 Task: Find a one-way flight from New Delhi to Pune for one passenger in economy class on September 3, with a duration under 3 hours.
Action: Mouse moved to (868, 163)
Screenshot: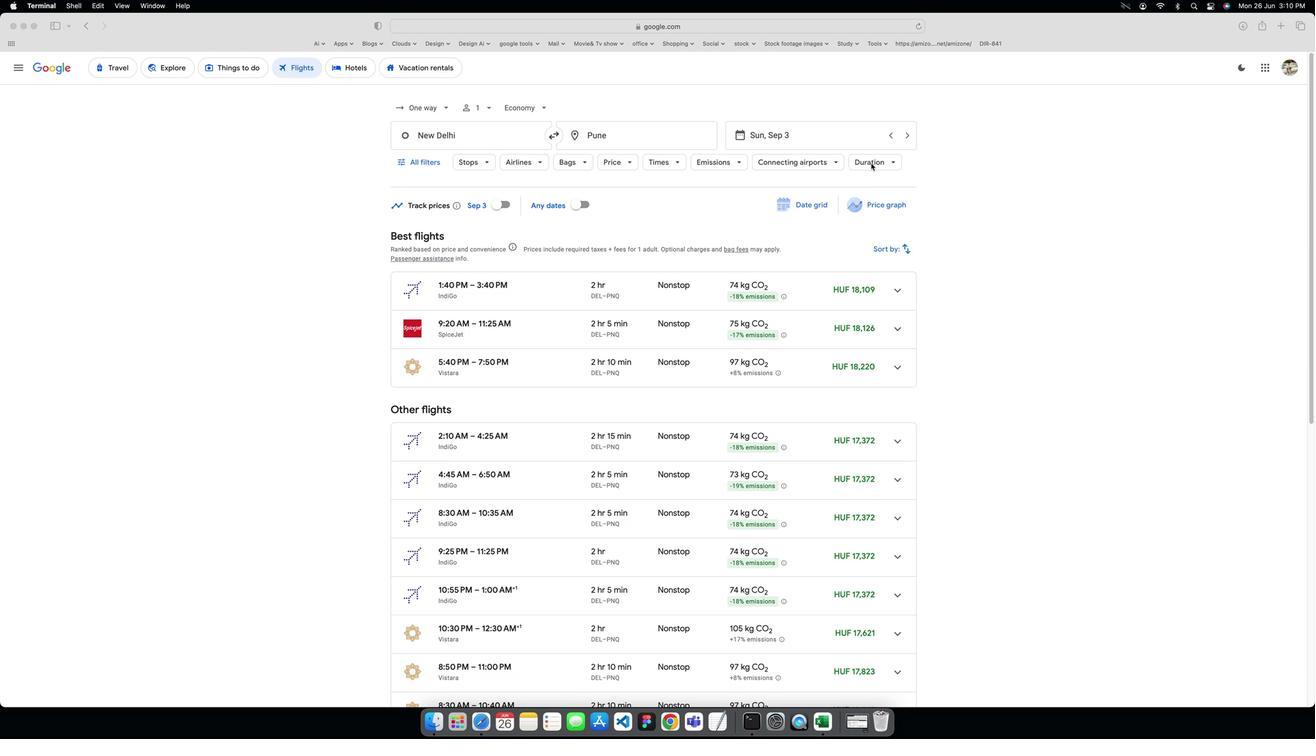 
Action: Mouse pressed left at (868, 163)
Screenshot: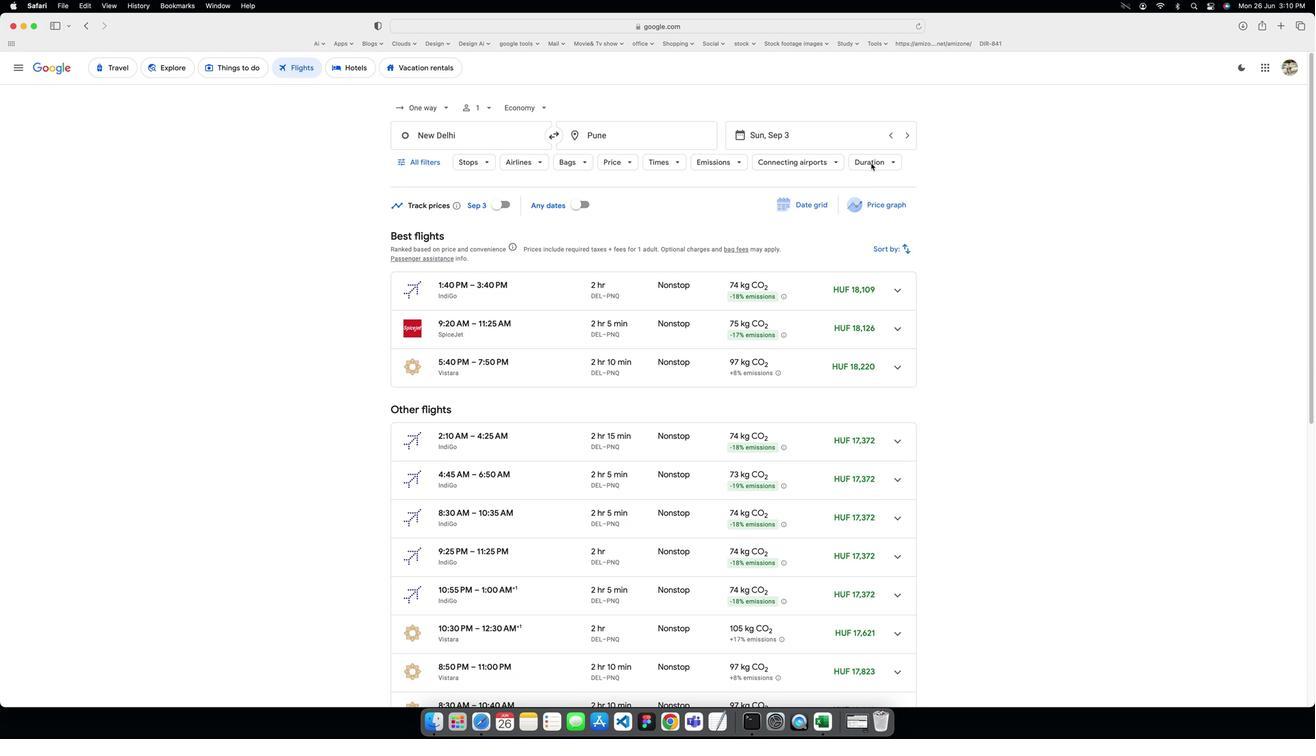 
Action: Mouse moved to (865, 163)
Screenshot: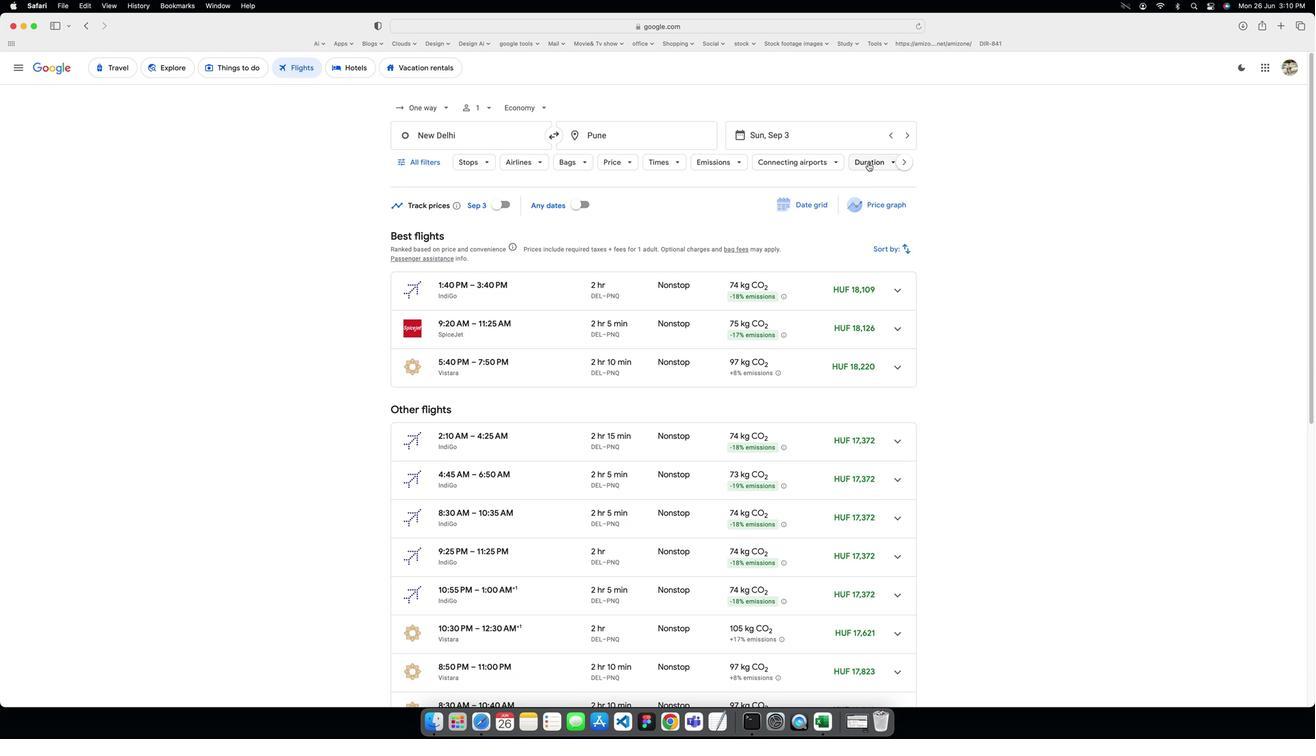 
Action: Mouse pressed left at (865, 163)
Screenshot: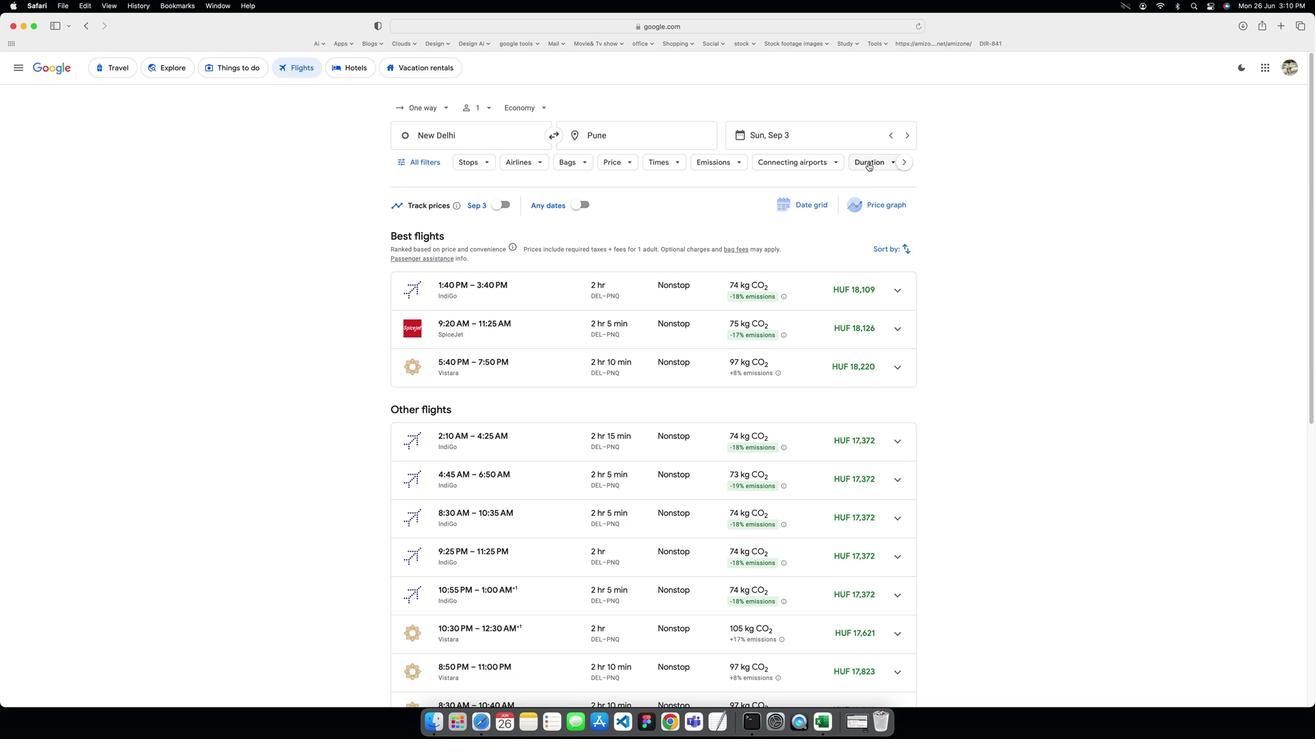 
Action: Mouse moved to (1011, 226)
Screenshot: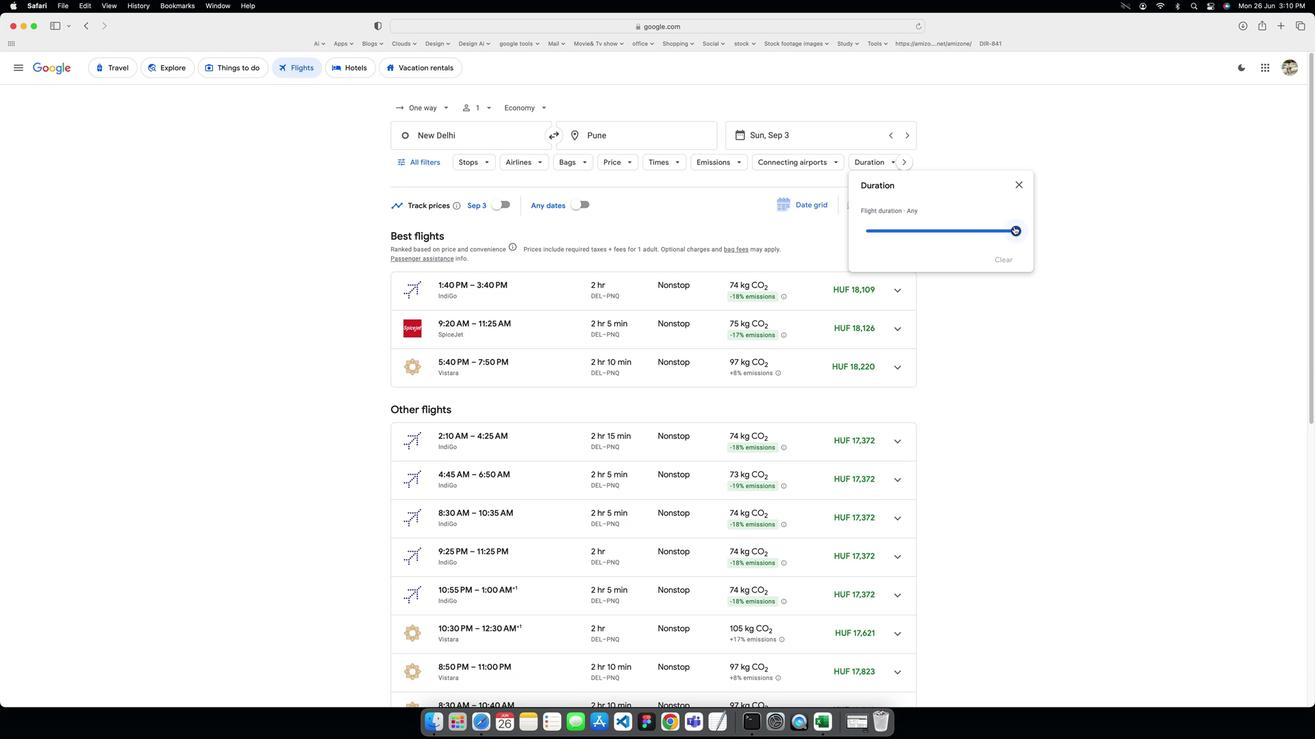 
Action: Mouse pressed left at (1011, 226)
Screenshot: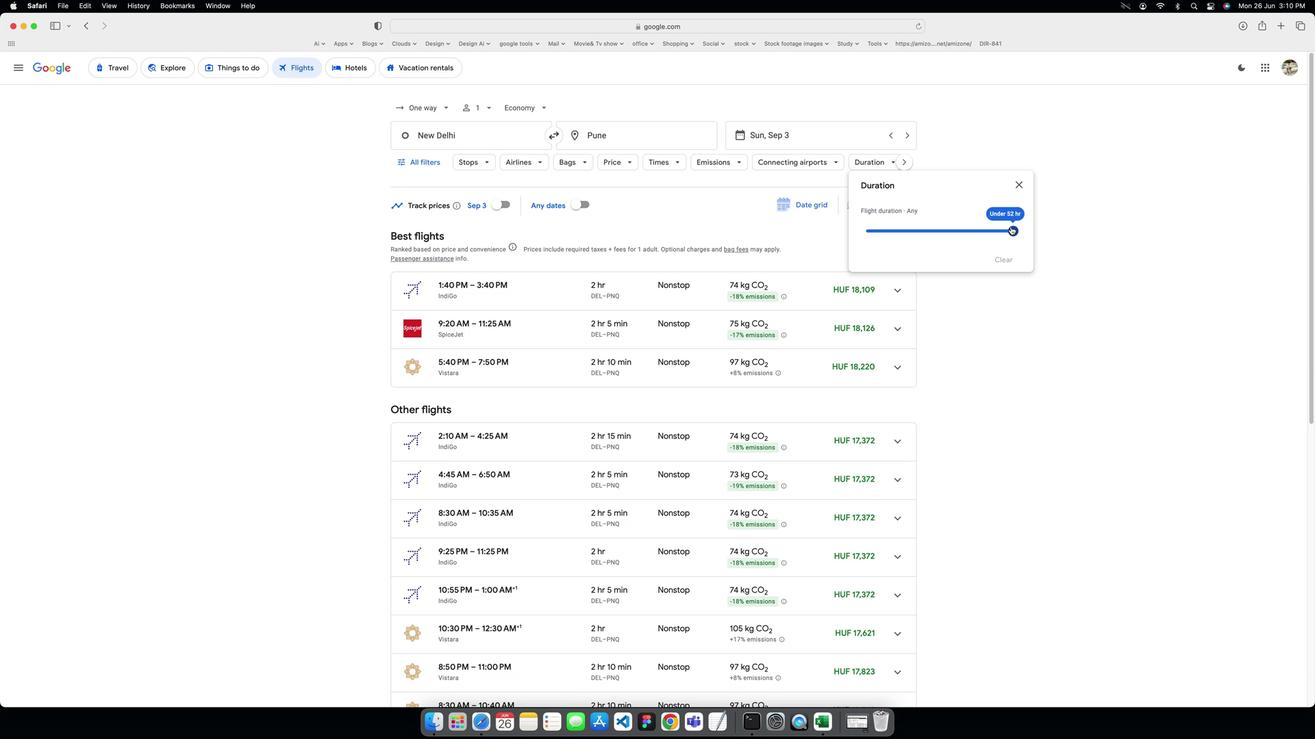 
Action: Mouse moved to (1011, 180)
Screenshot: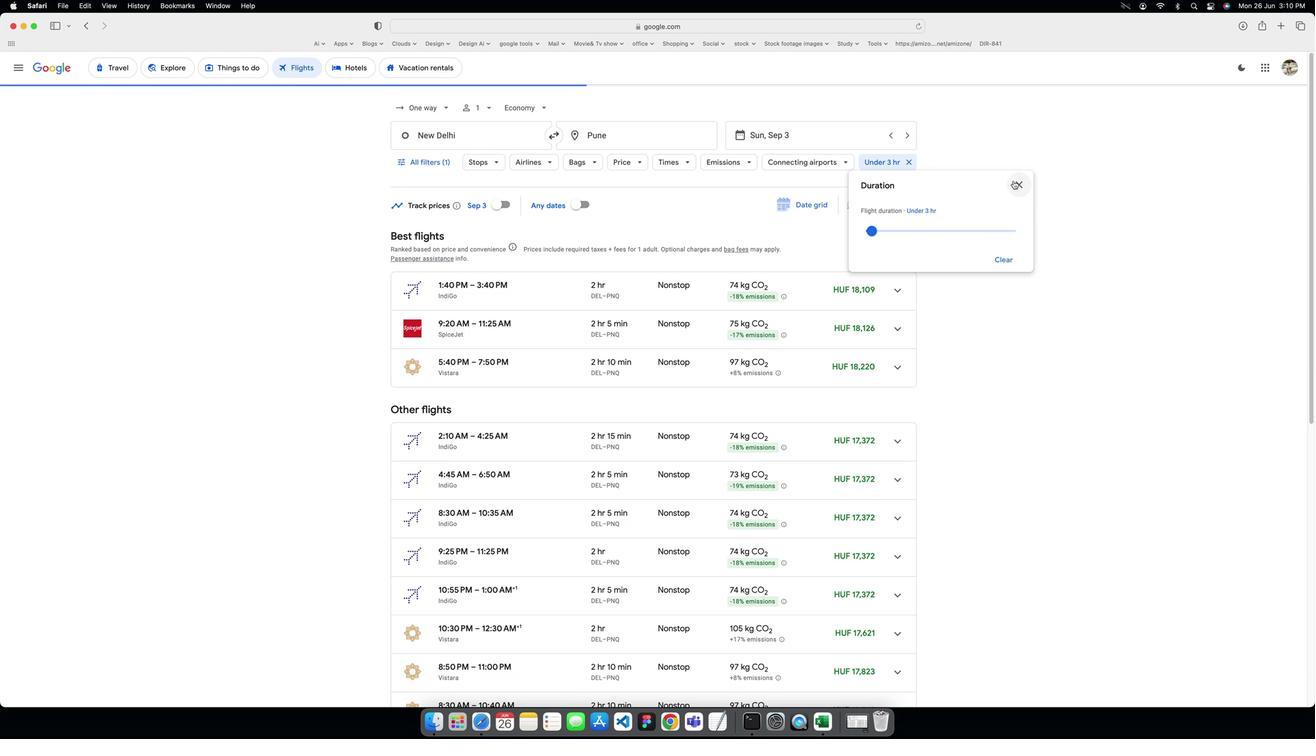 
Action: Mouse pressed left at (1011, 180)
Screenshot: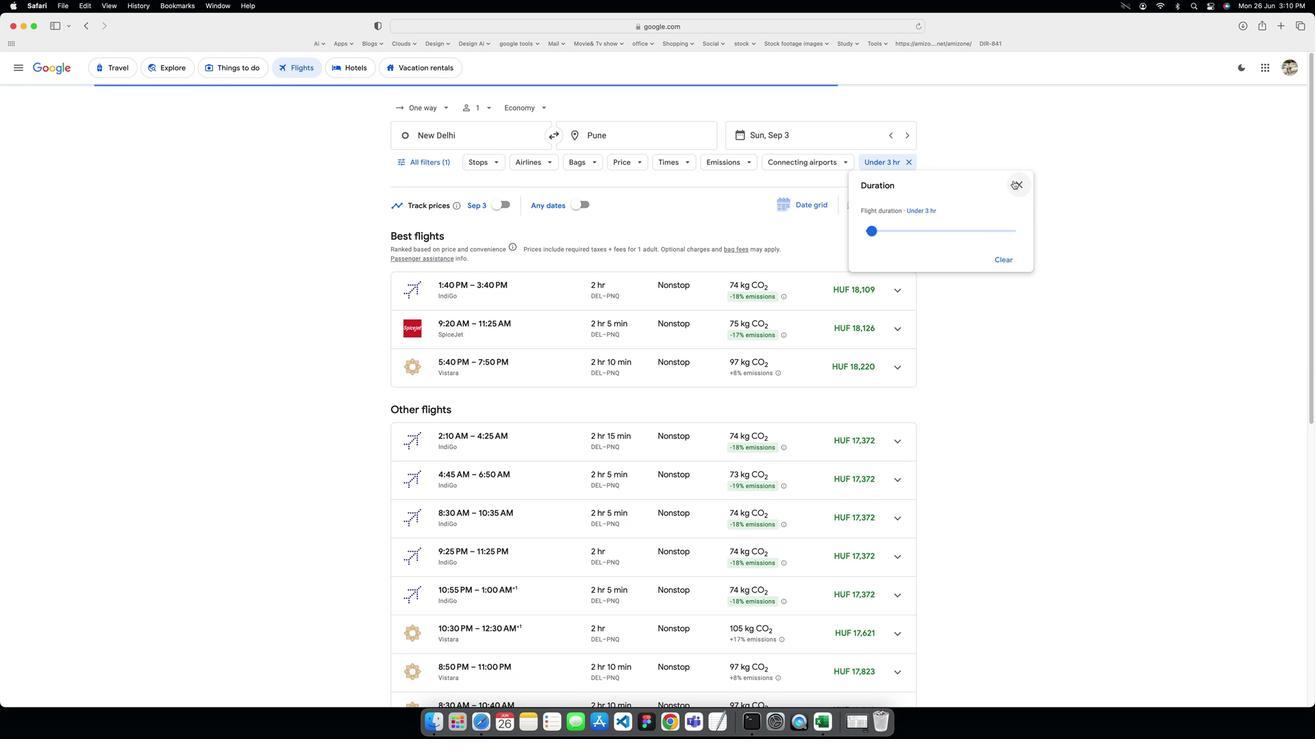 
Action: Mouse moved to (892, 245)
Screenshot: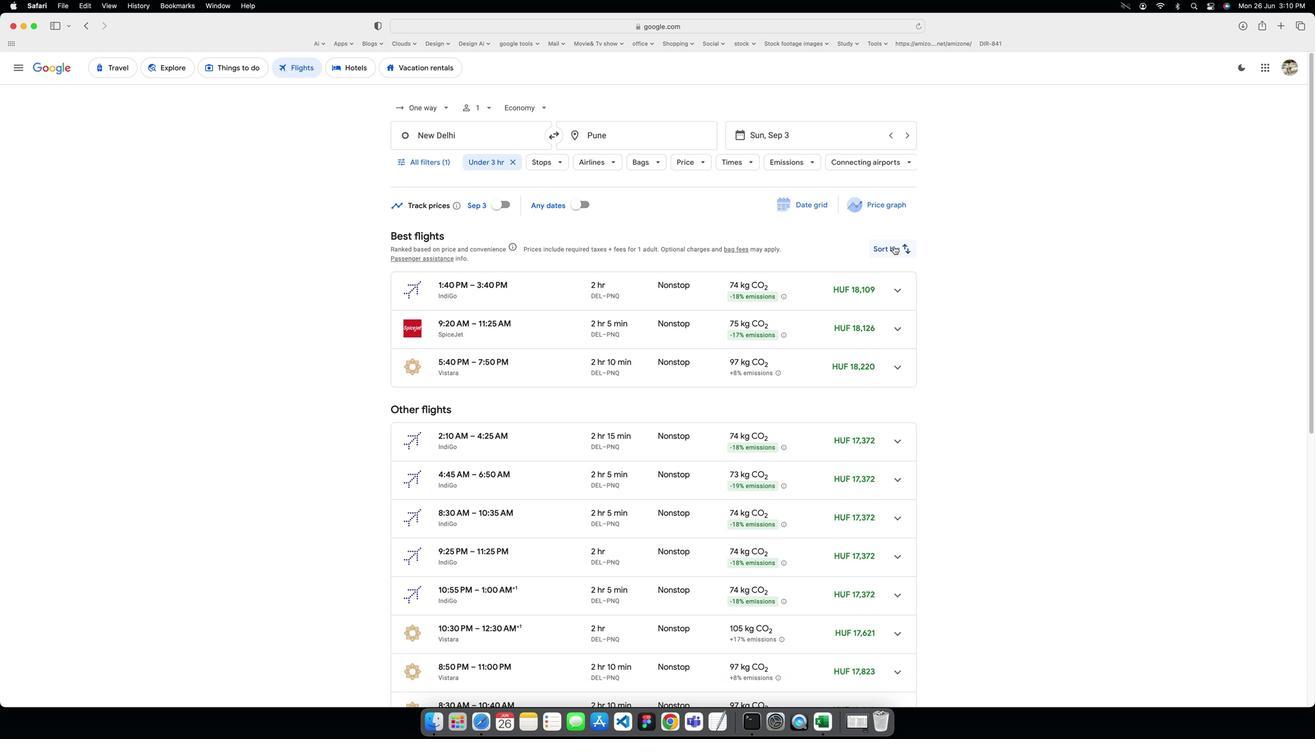 
Action: Mouse pressed left at (892, 245)
Screenshot: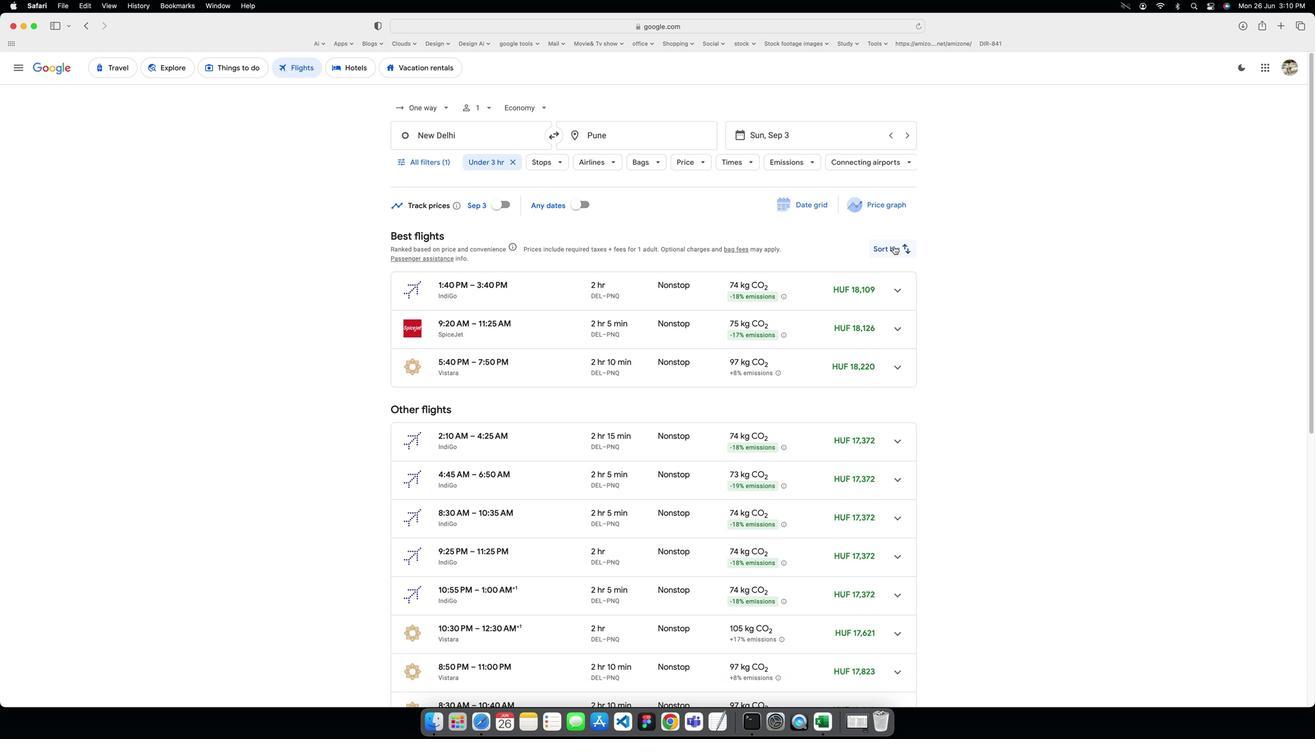 
Action: Mouse moved to (872, 366)
Screenshot: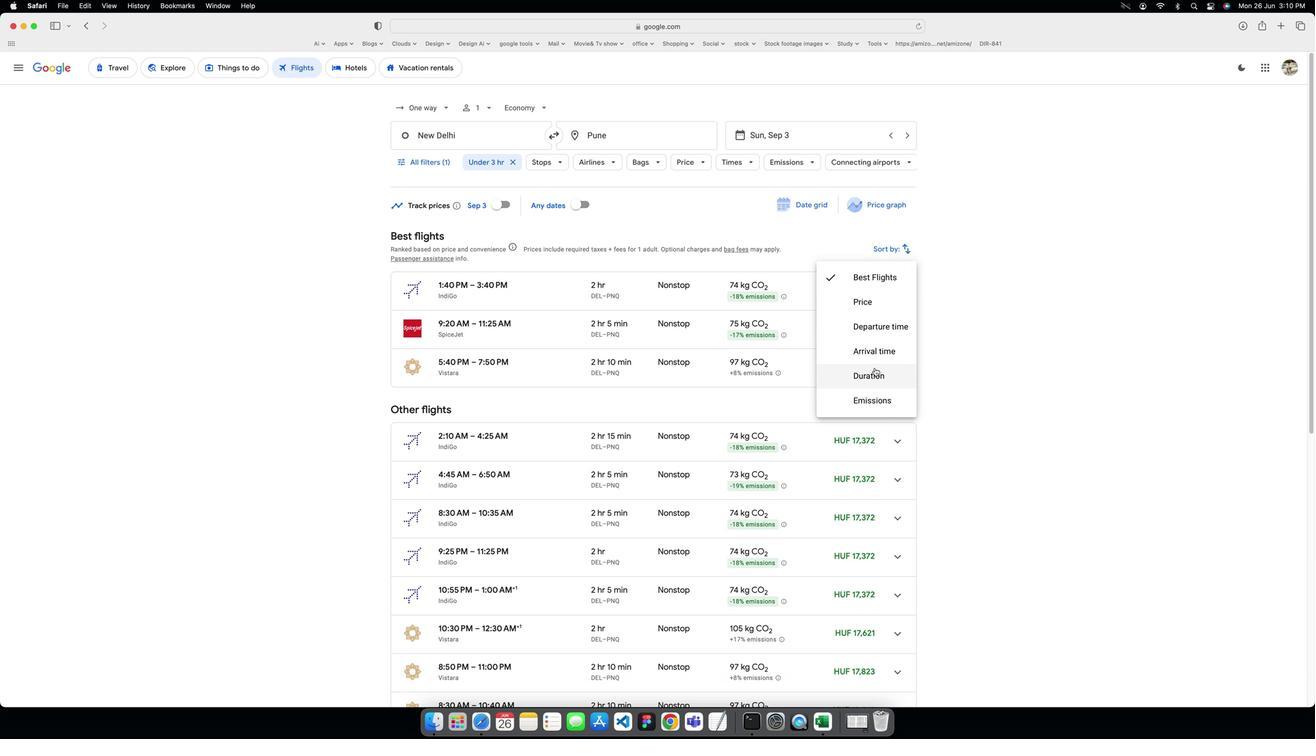 
Action: Mouse pressed left at (872, 366)
Screenshot: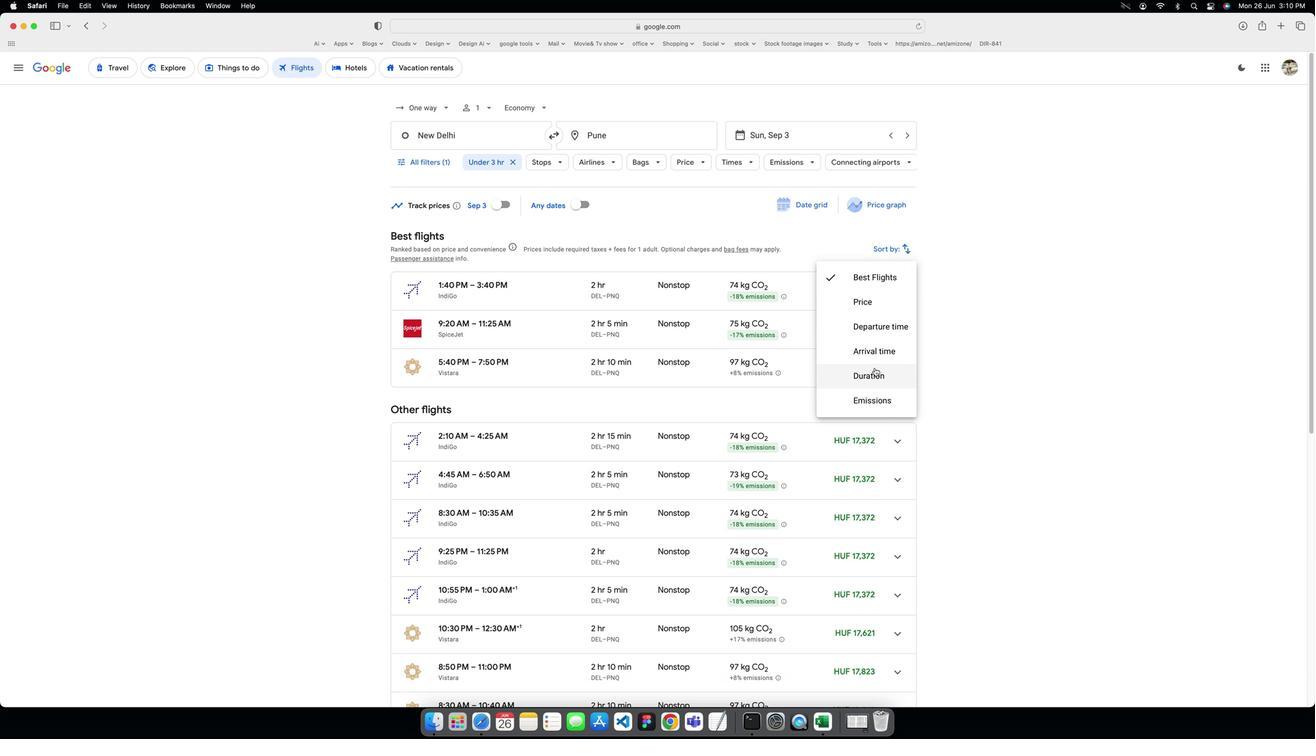 
